 Task: Display the All Missions for users activities in the "Digital Experience".
Action: Mouse moved to (1123, 80)
Screenshot: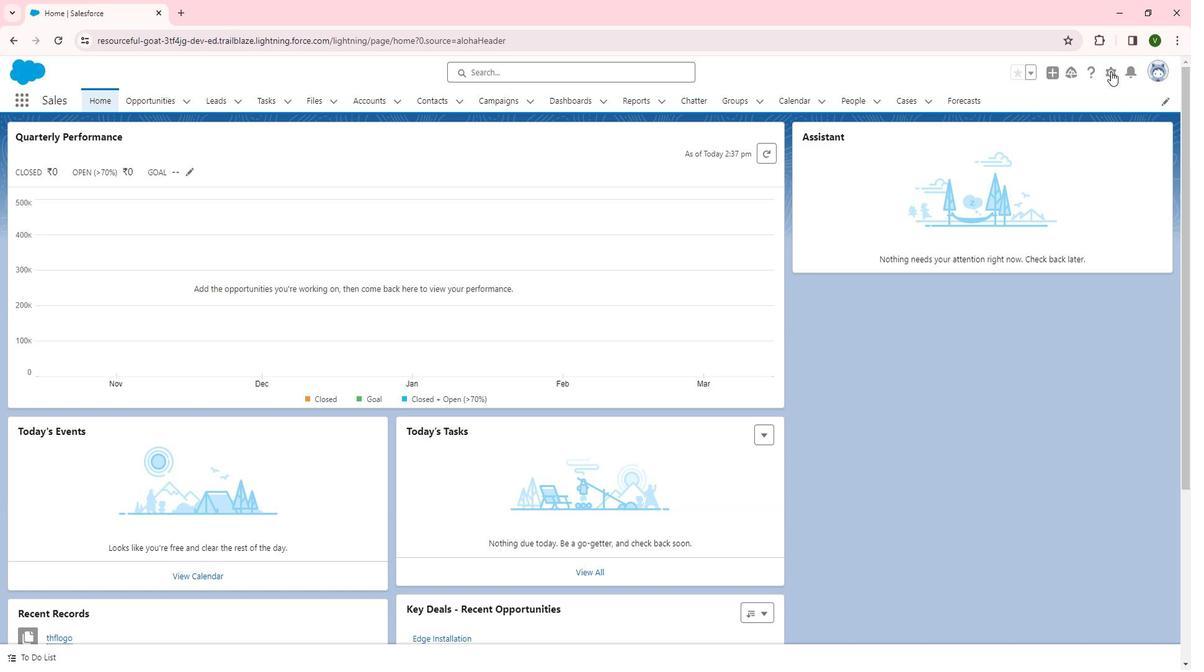 
Action: Mouse pressed left at (1123, 80)
Screenshot: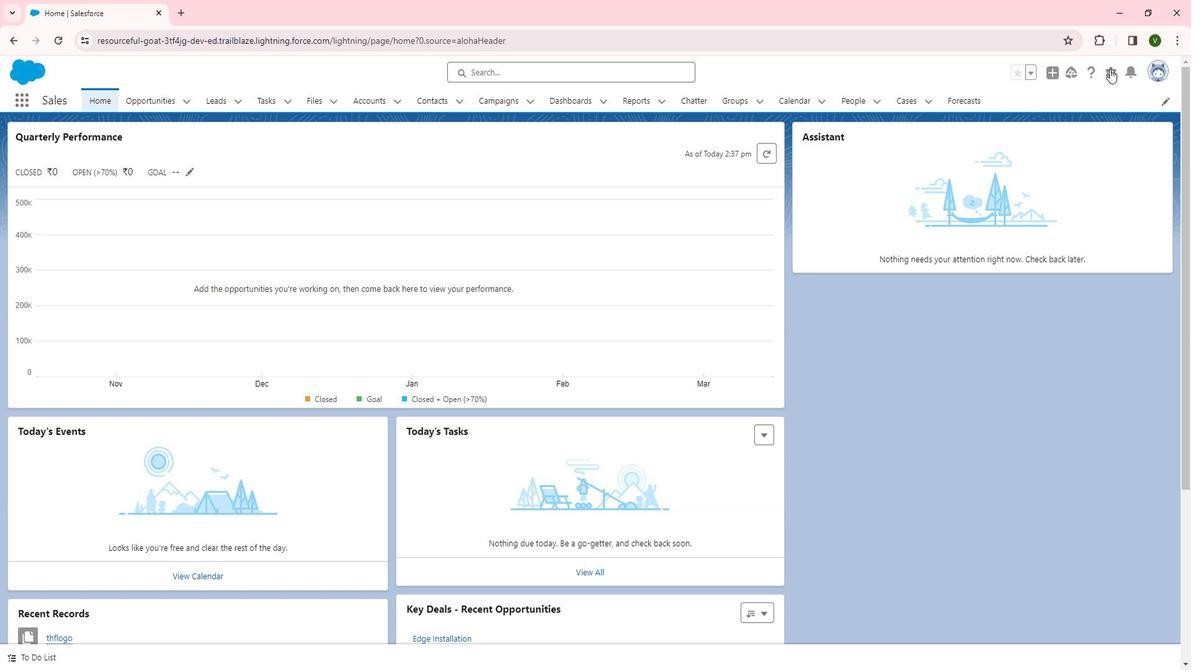 
Action: Mouse moved to (1080, 121)
Screenshot: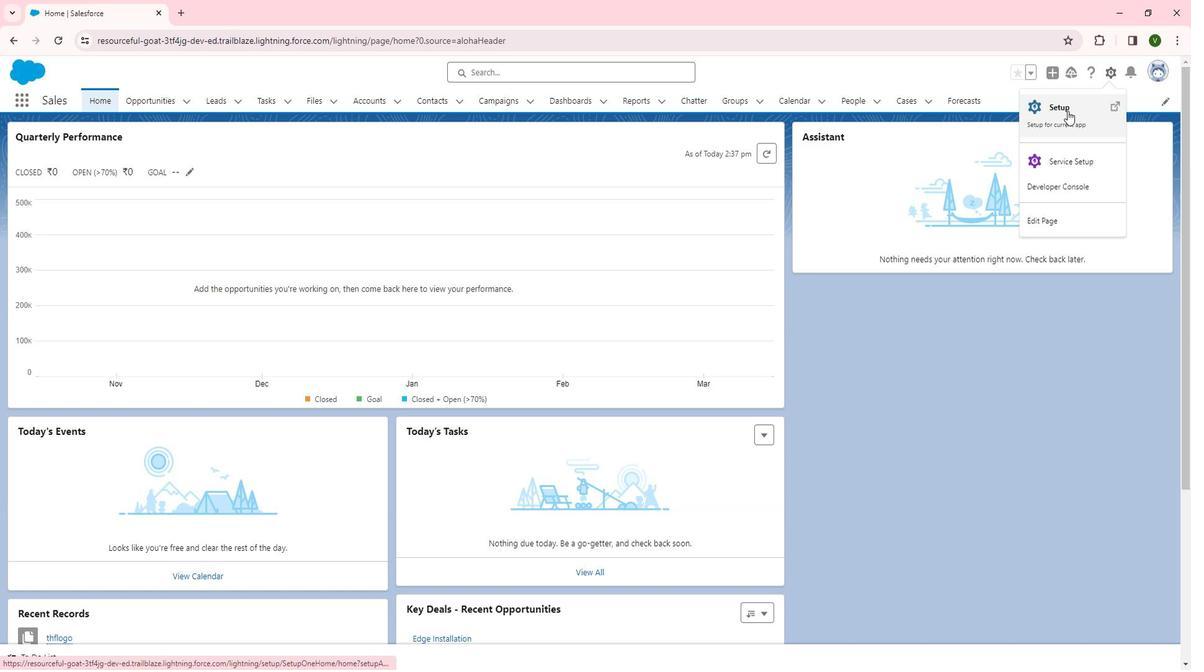 
Action: Mouse pressed left at (1080, 121)
Screenshot: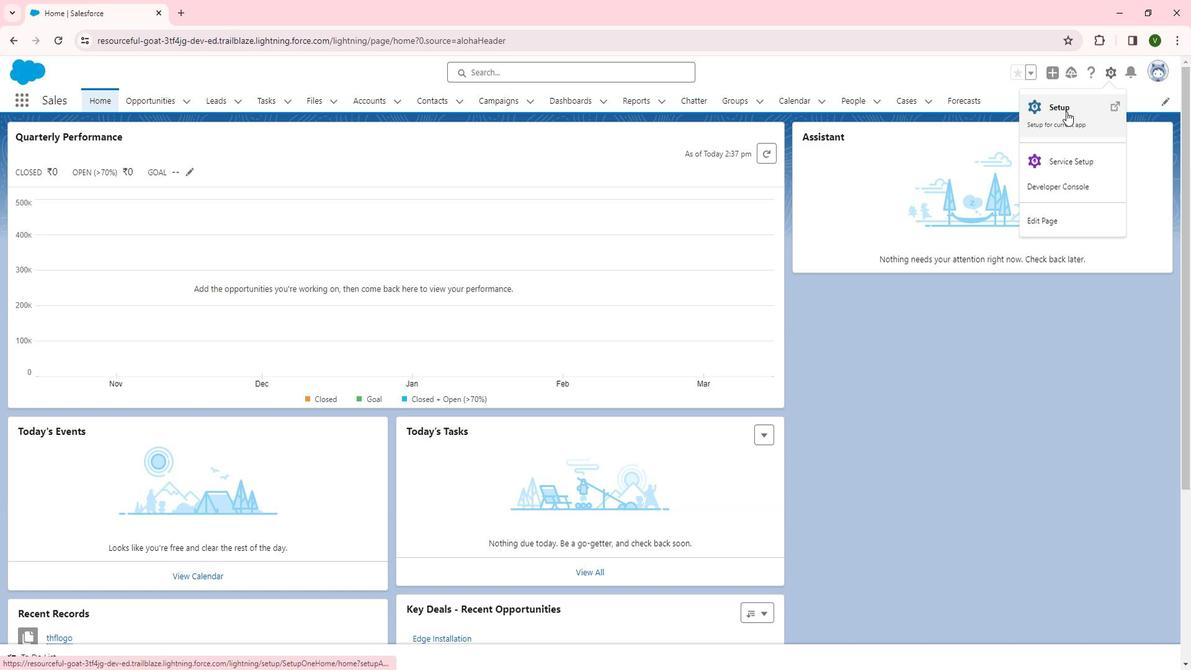 
Action: Mouse moved to (76, 398)
Screenshot: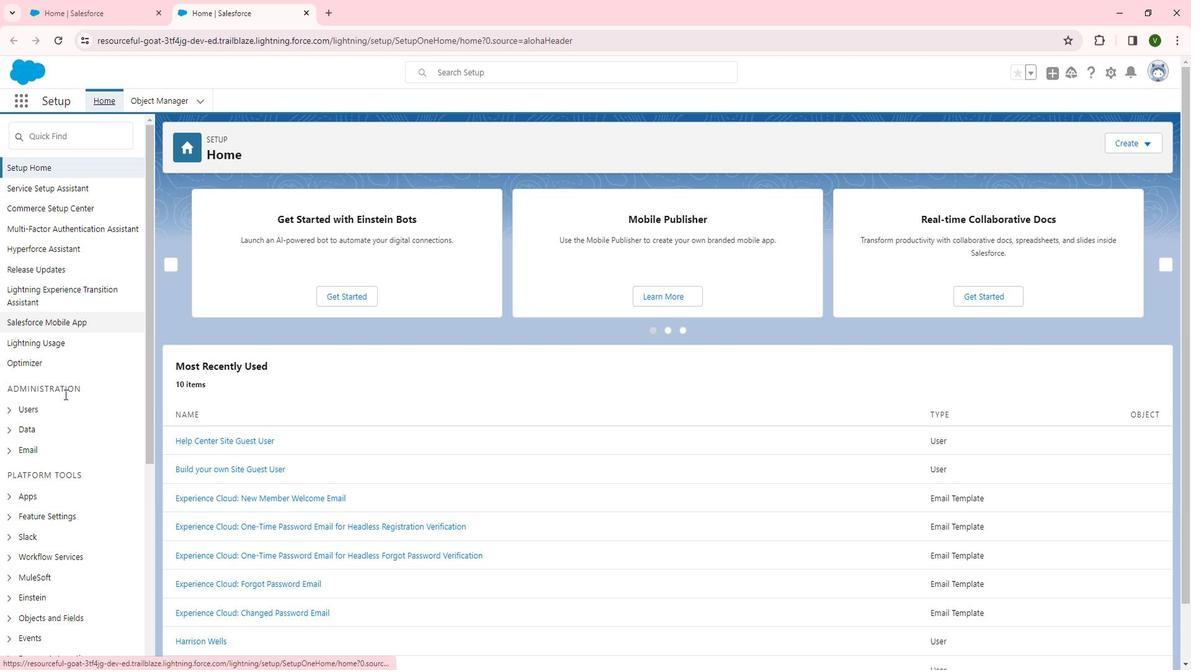 
Action: Mouse scrolled (76, 398) with delta (0, 0)
Screenshot: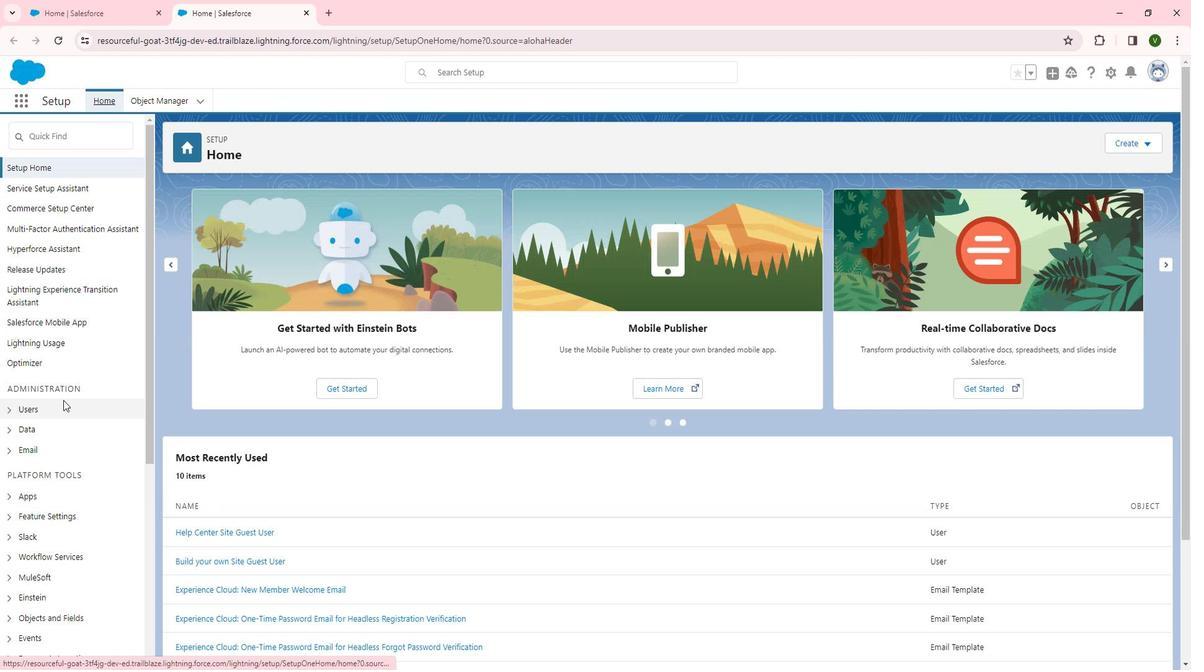 
Action: Mouse scrolled (76, 398) with delta (0, 0)
Screenshot: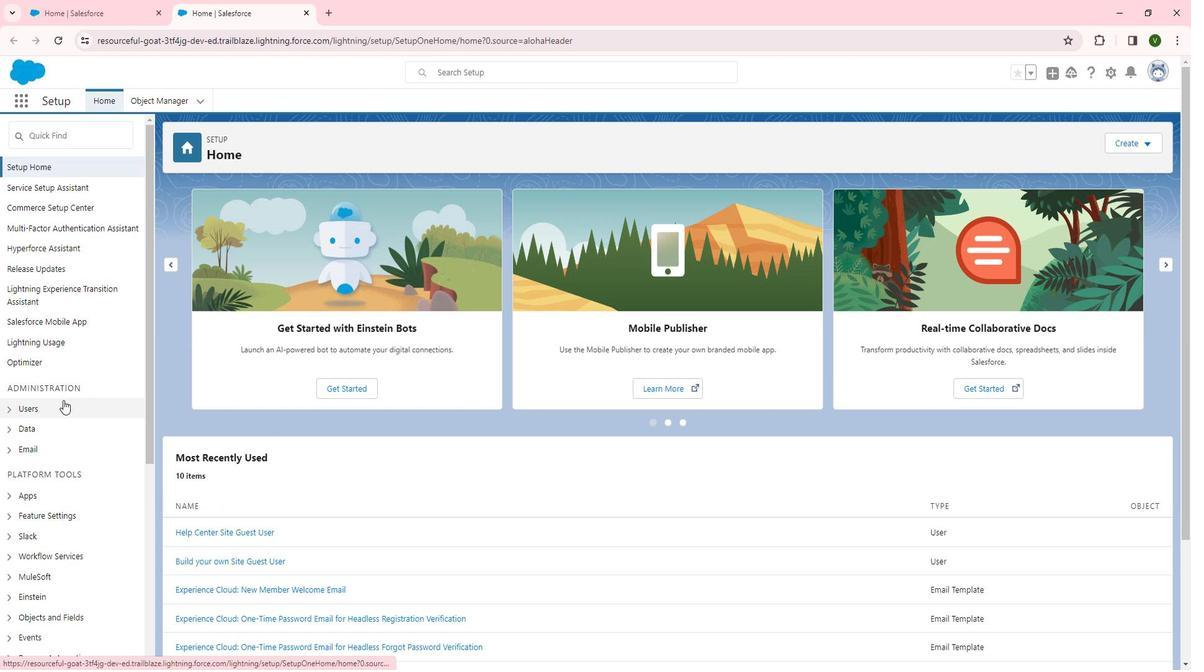 
Action: Mouse moved to (26, 384)
Screenshot: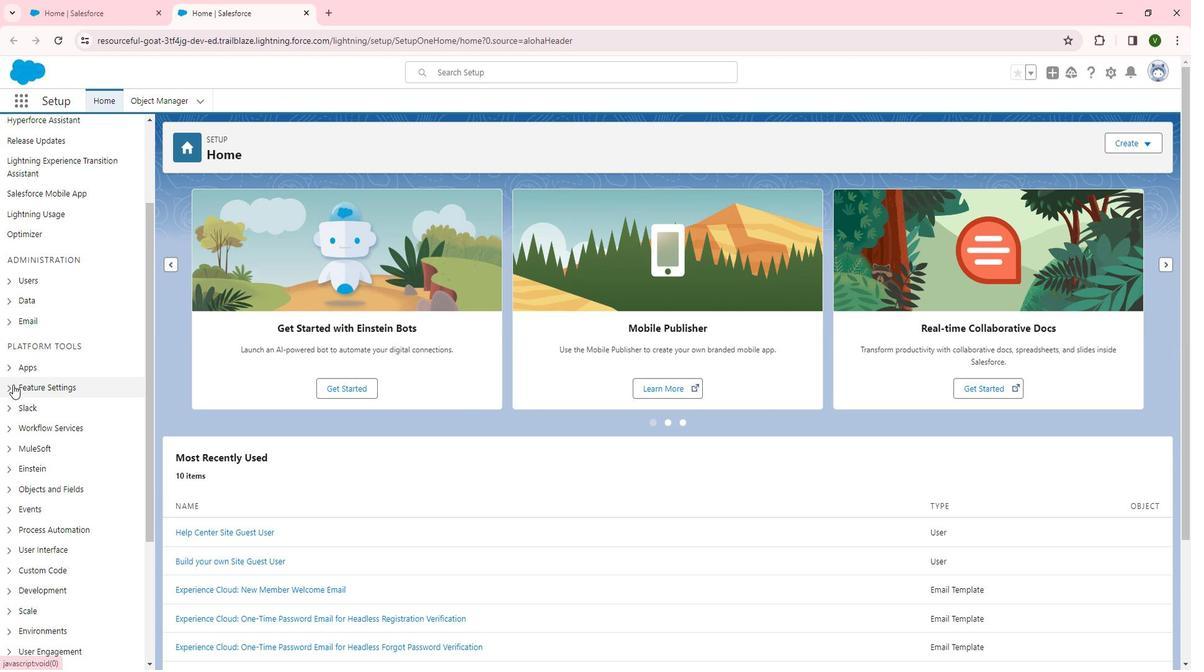 
Action: Mouse pressed left at (26, 384)
Screenshot: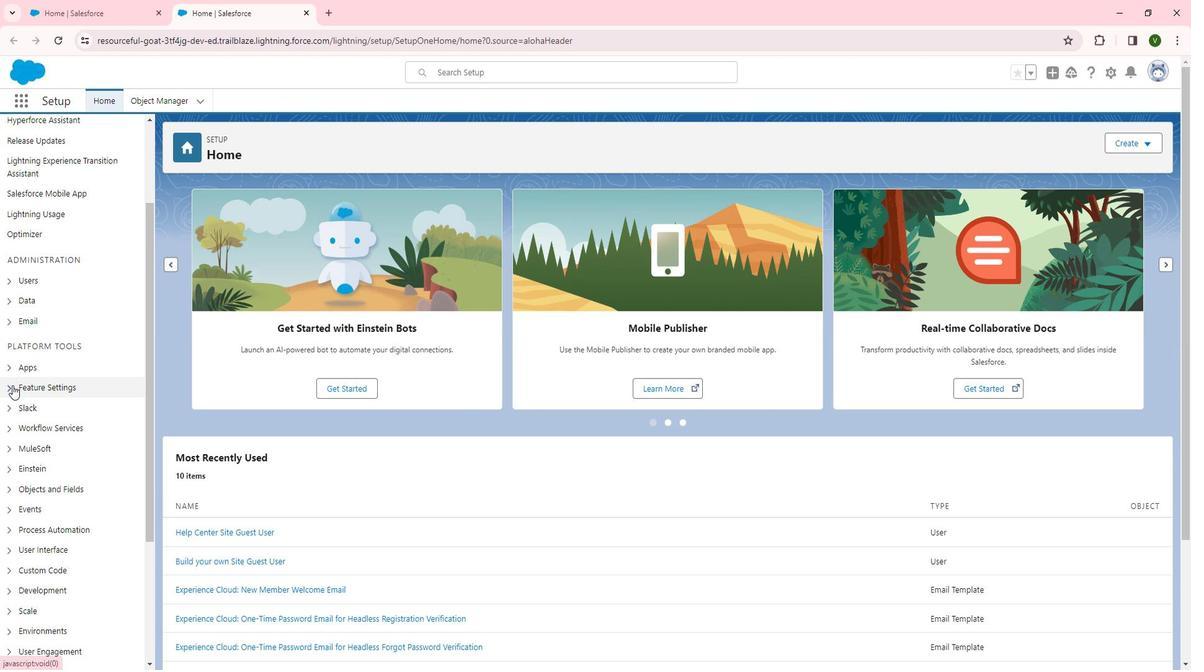 
Action: Mouse moved to (75, 482)
Screenshot: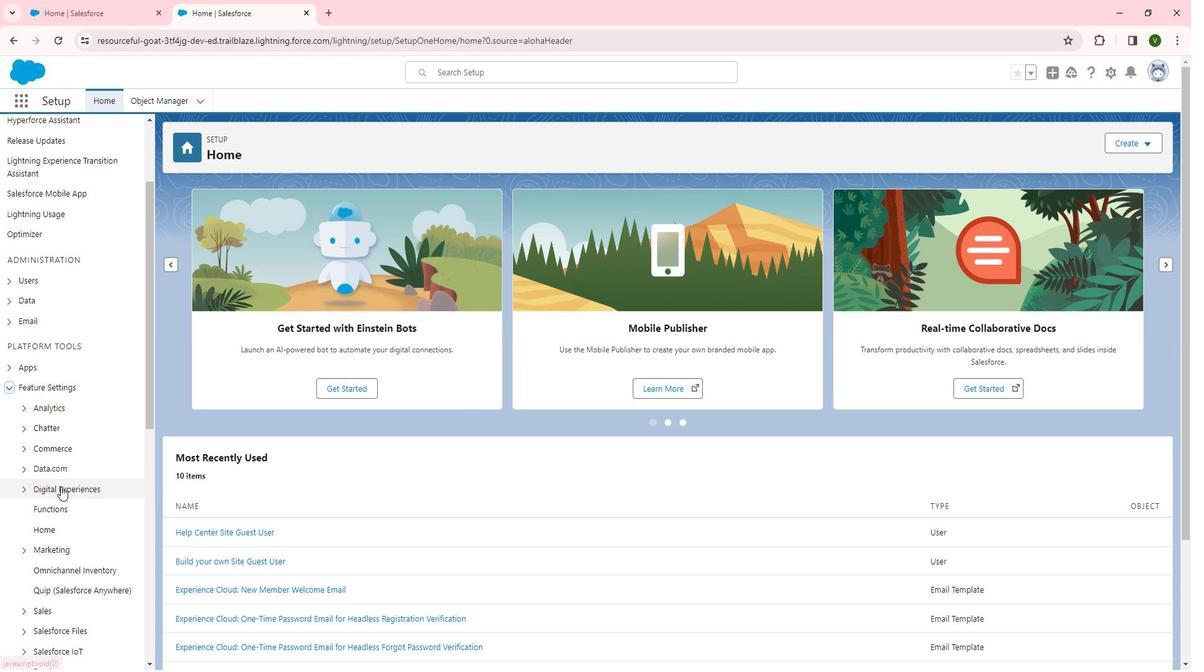 
Action: Mouse pressed left at (75, 482)
Screenshot: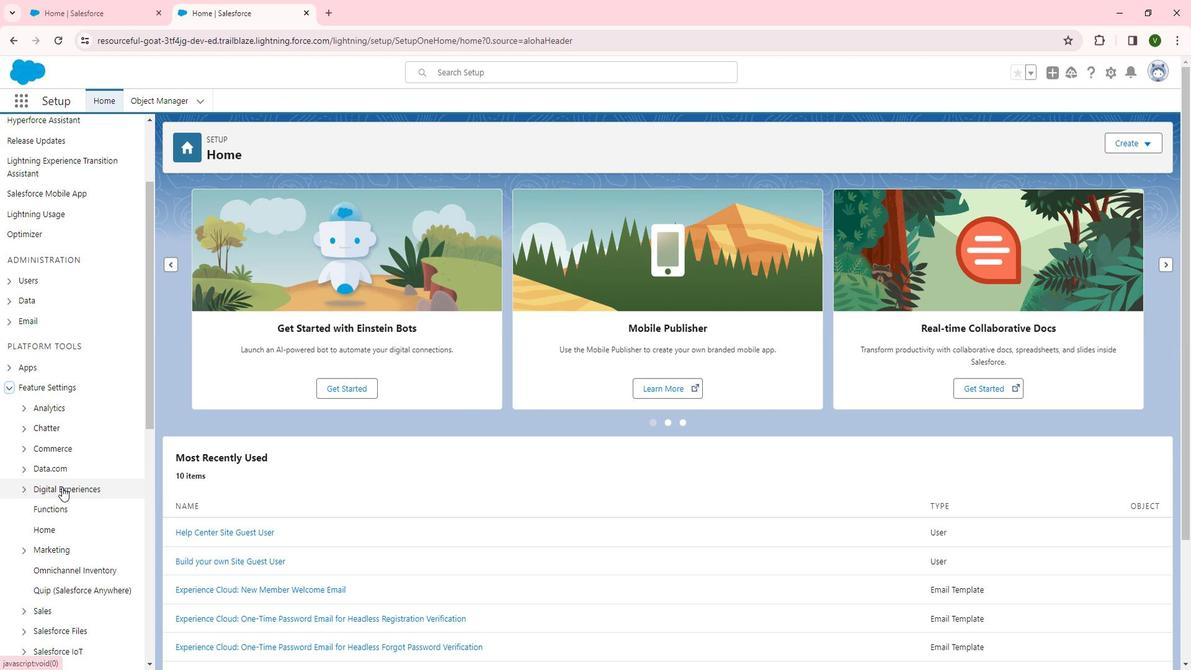 
Action: Mouse moved to (80, 480)
Screenshot: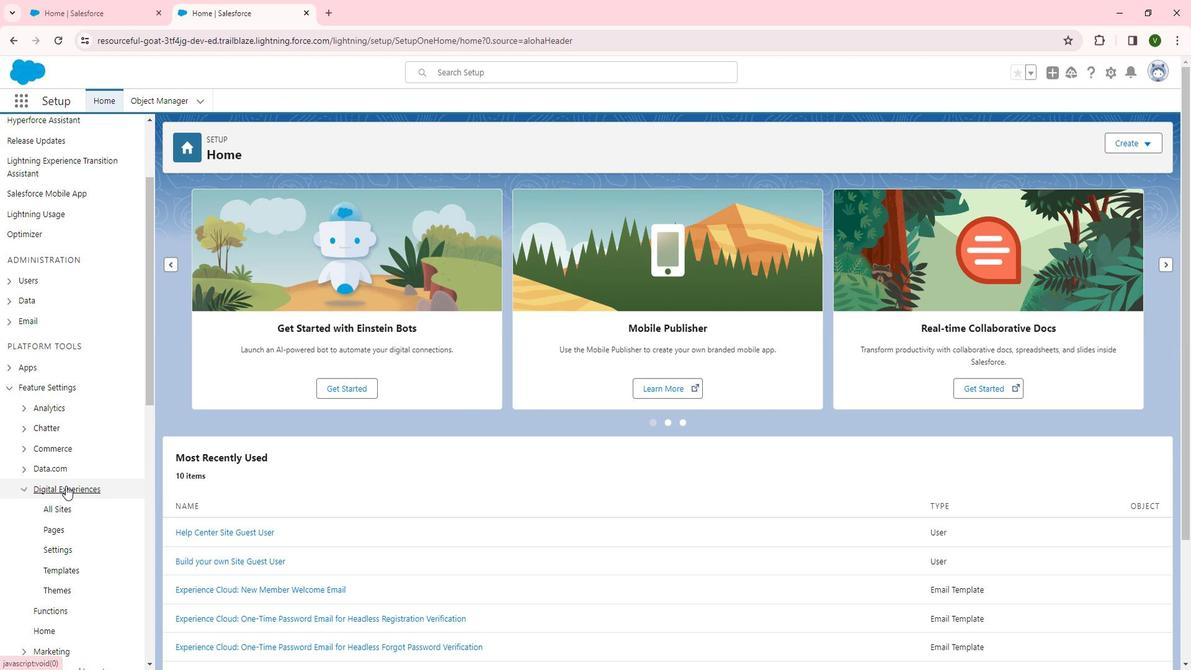 
Action: Mouse scrolled (80, 479) with delta (0, 0)
Screenshot: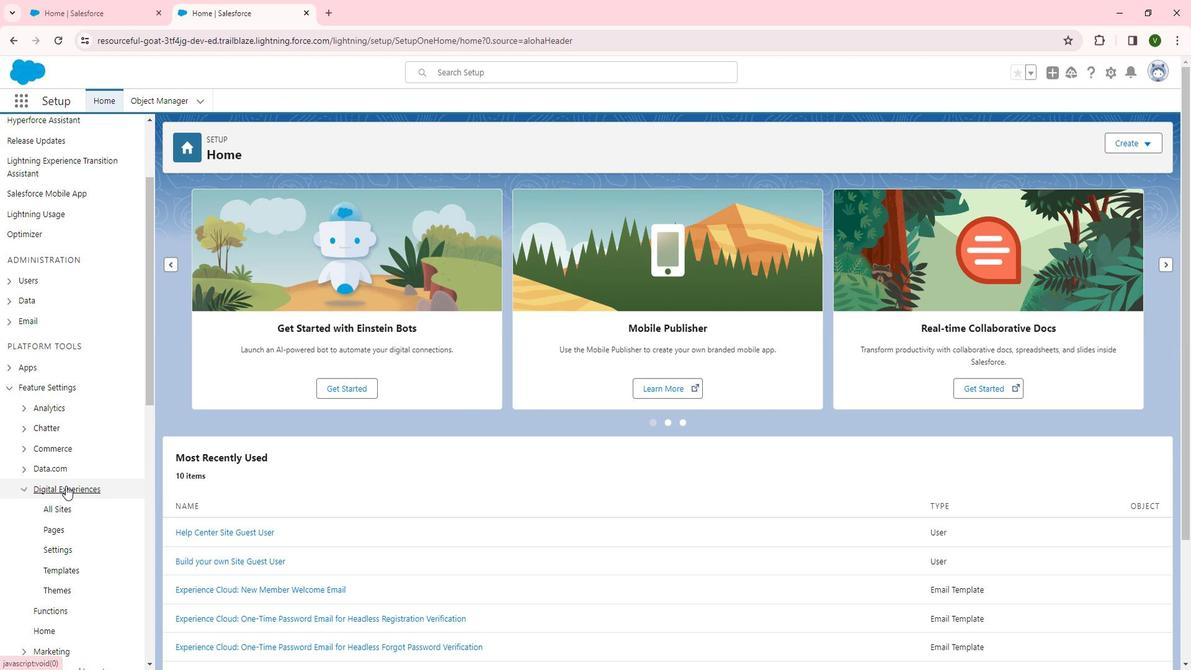
Action: Mouse moved to (80, 479)
Screenshot: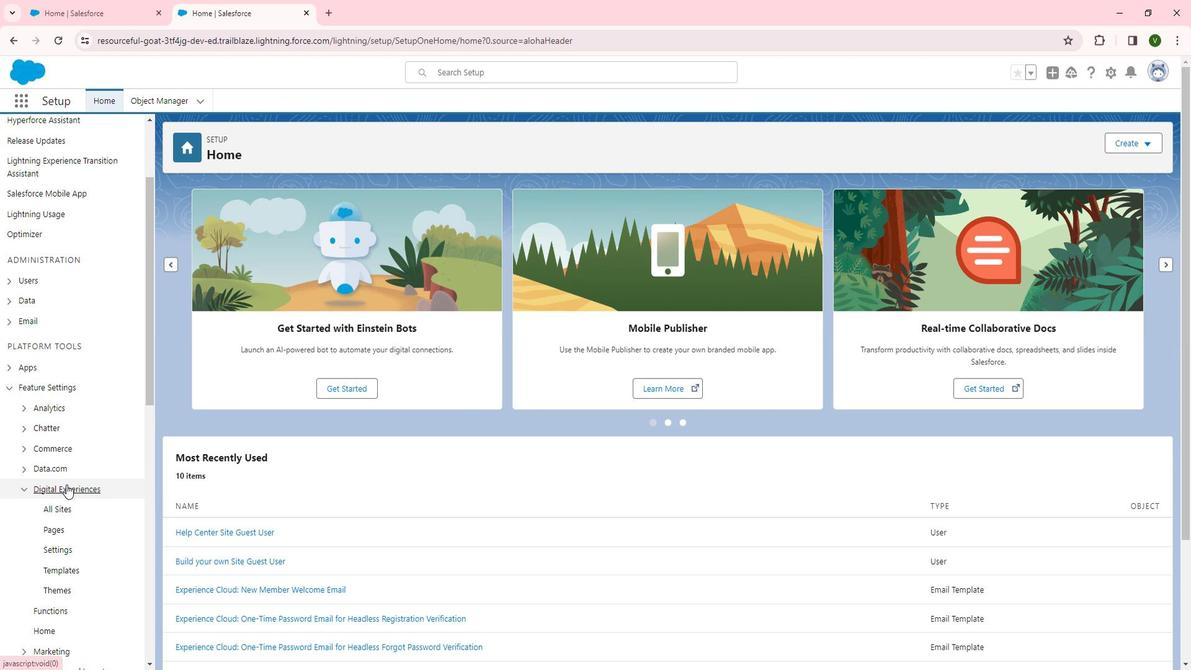 
Action: Mouse scrolled (80, 478) with delta (0, 0)
Screenshot: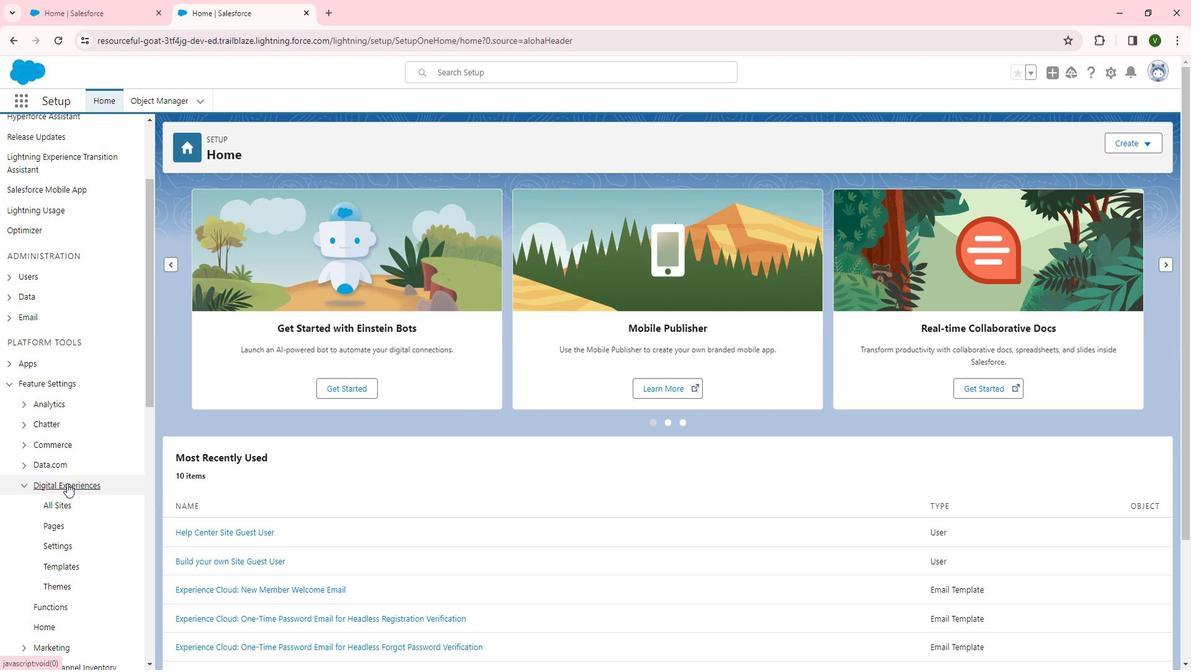 
Action: Mouse moved to (75, 379)
Screenshot: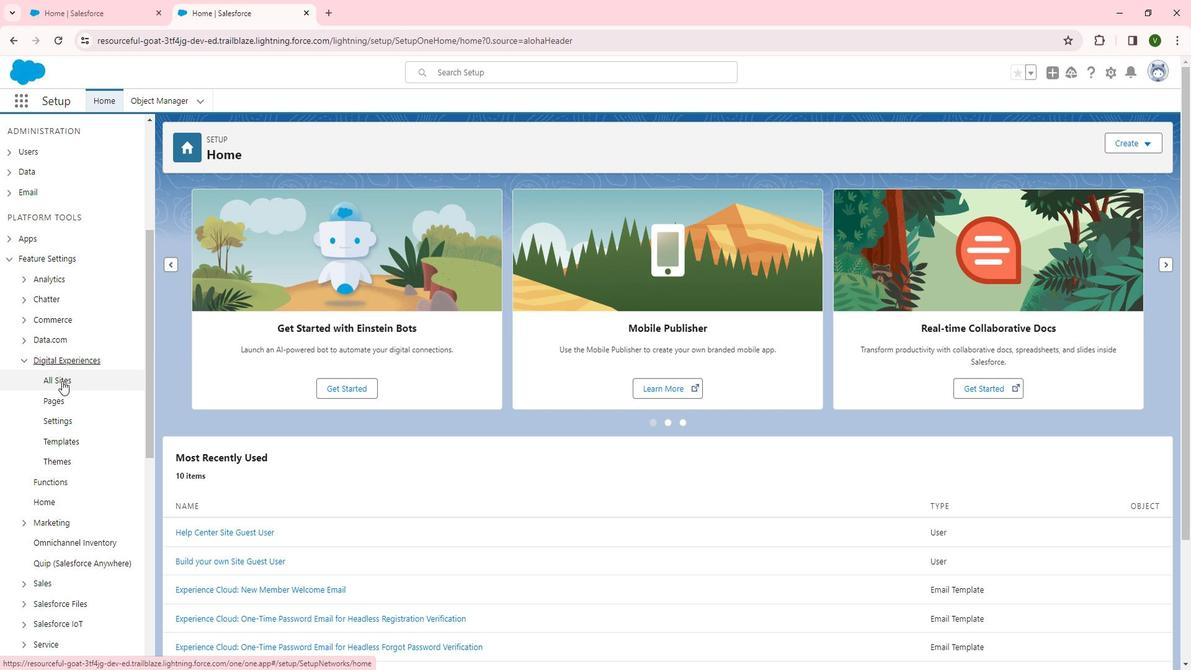 
Action: Mouse pressed left at (75, 379)
Screenshot: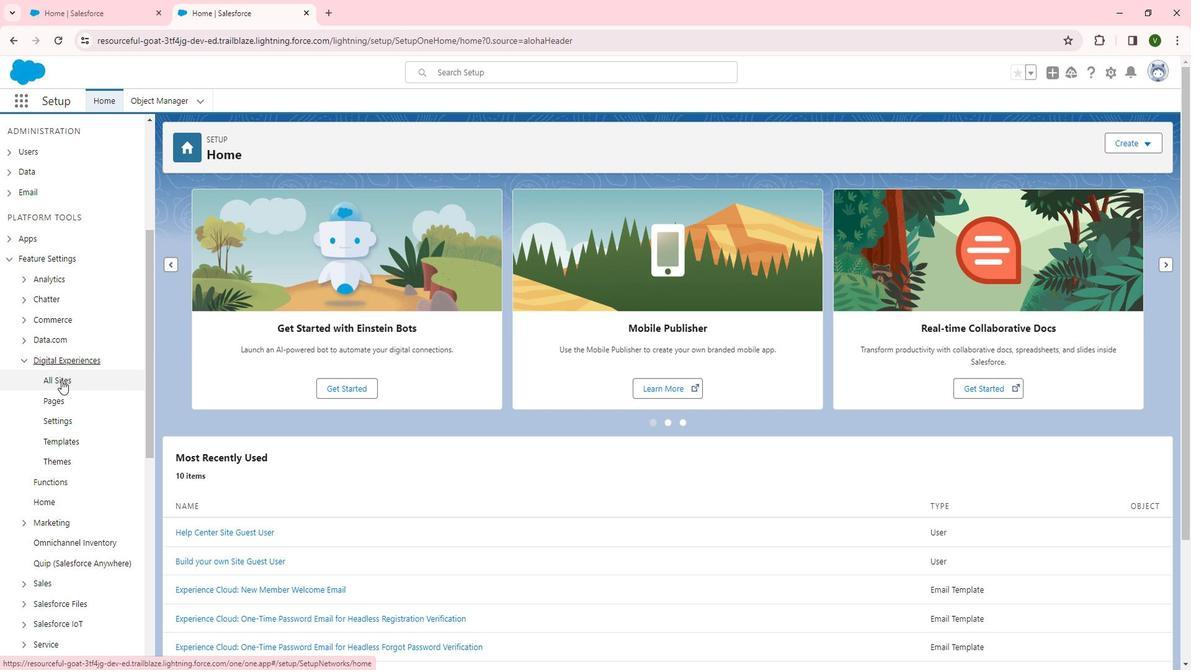 
Action: Mouse moved to (215, 331)
Screenshot: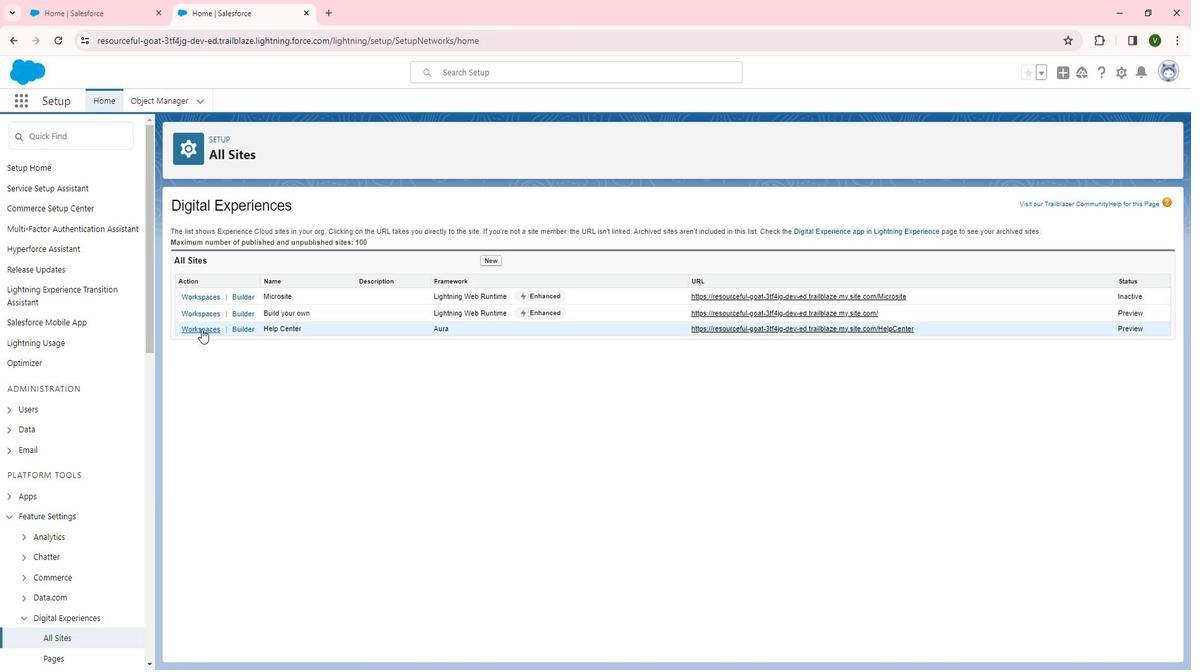 
Action: Mouse pressed left at (215, 331)
Screenshot: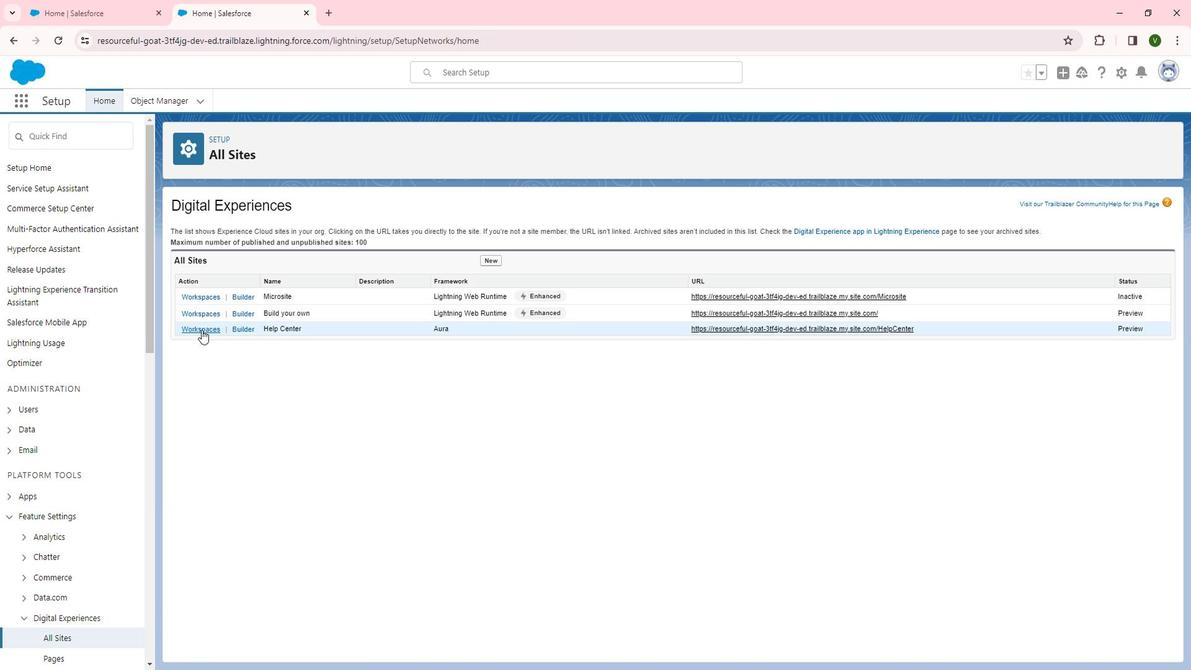 
Action: Mouse moved to (150, 435)
Screenshot: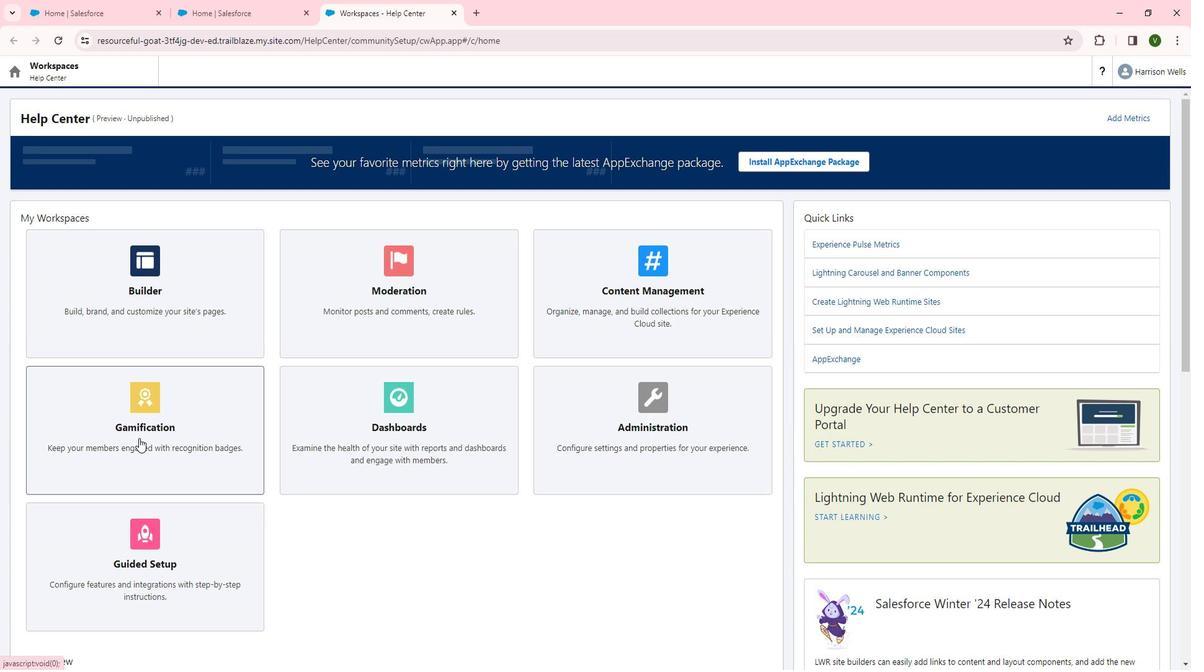 
Action: Mouse pressed left at (150, 435)
Screenshot: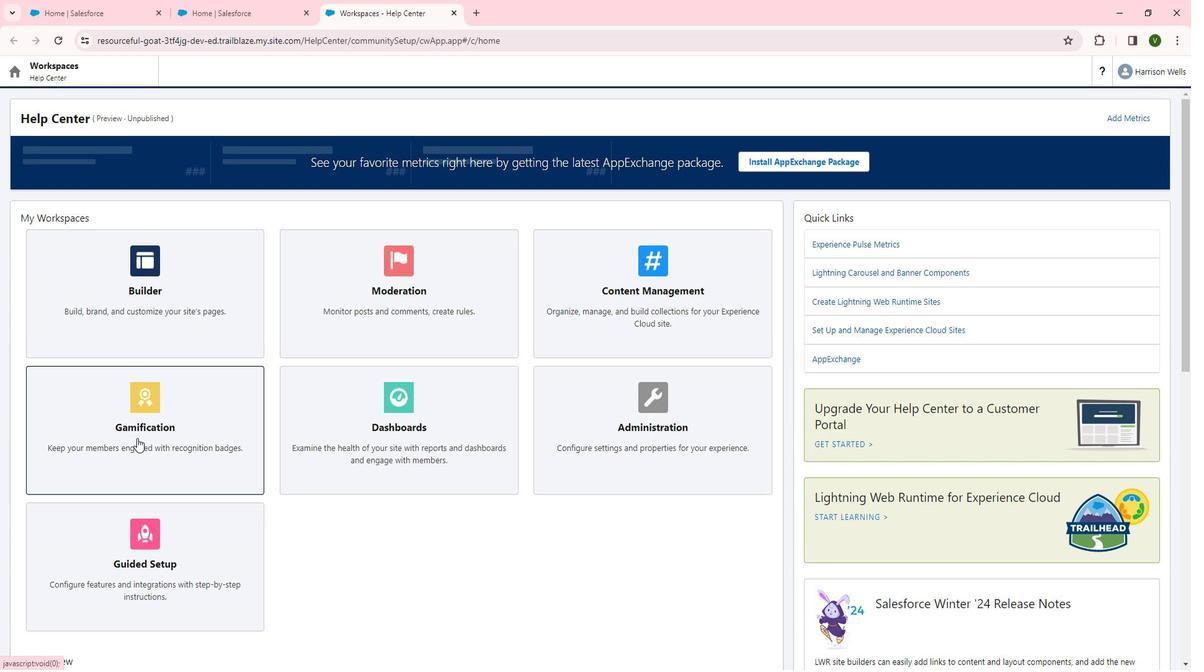 
Action: Mouse moved to (62, 130)
Screenshot: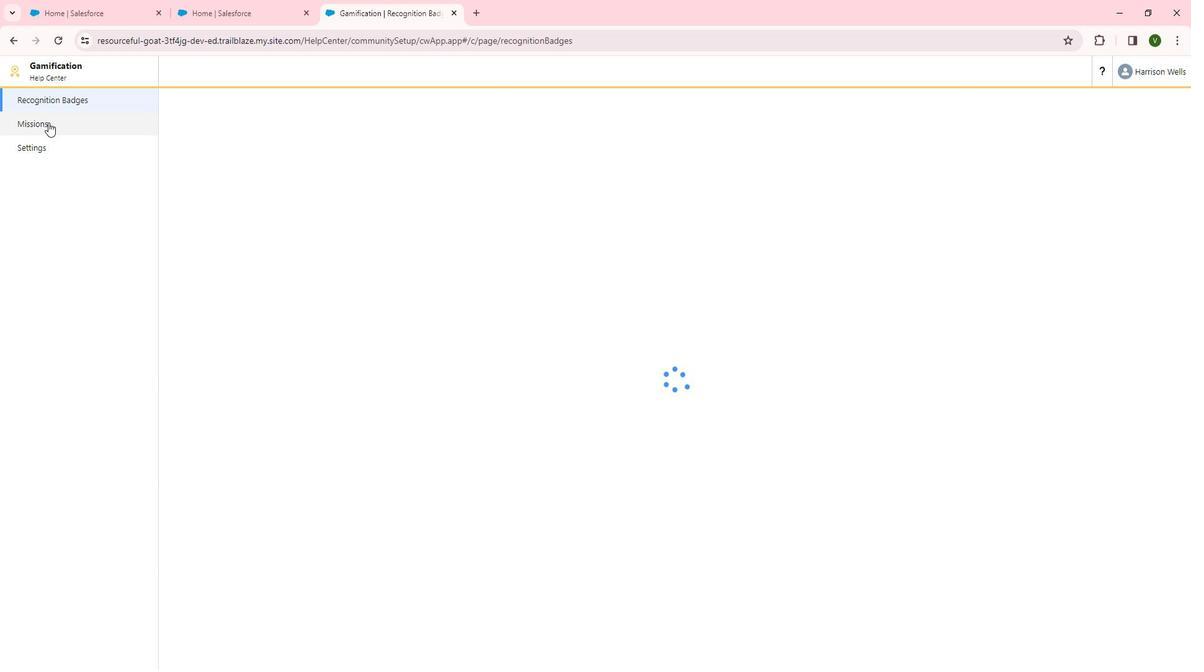 
Action: Mouse pressed left at (62, 130)
Screenshot: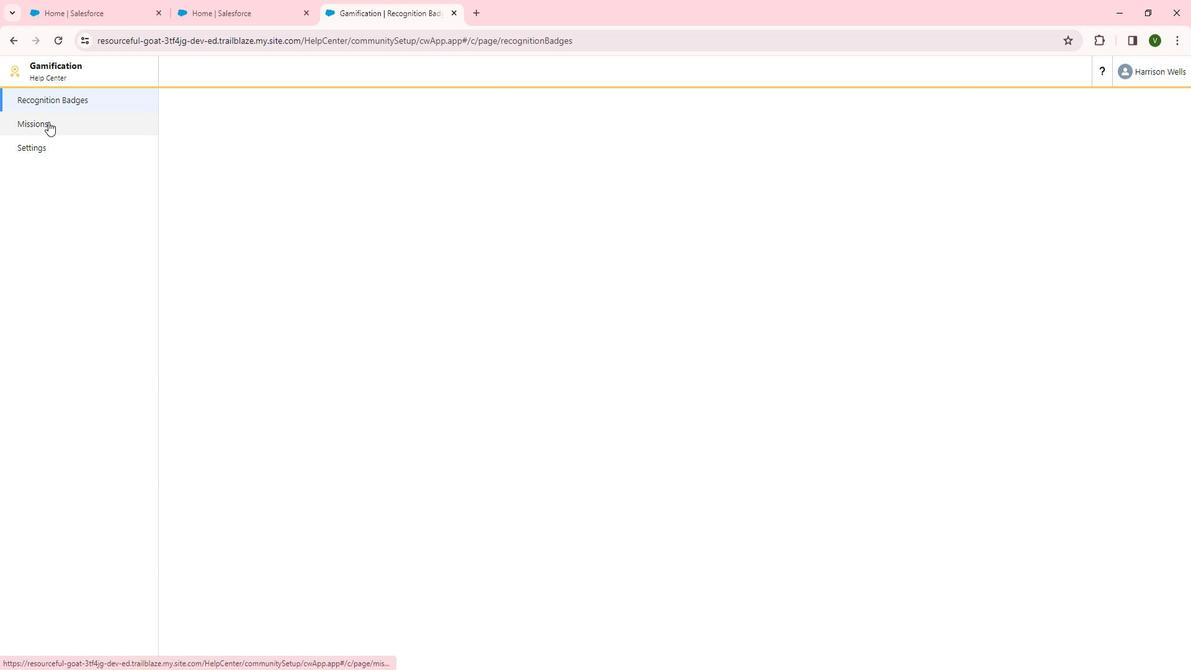 
Action: Mouse moved to (628, 269)
Screenshot: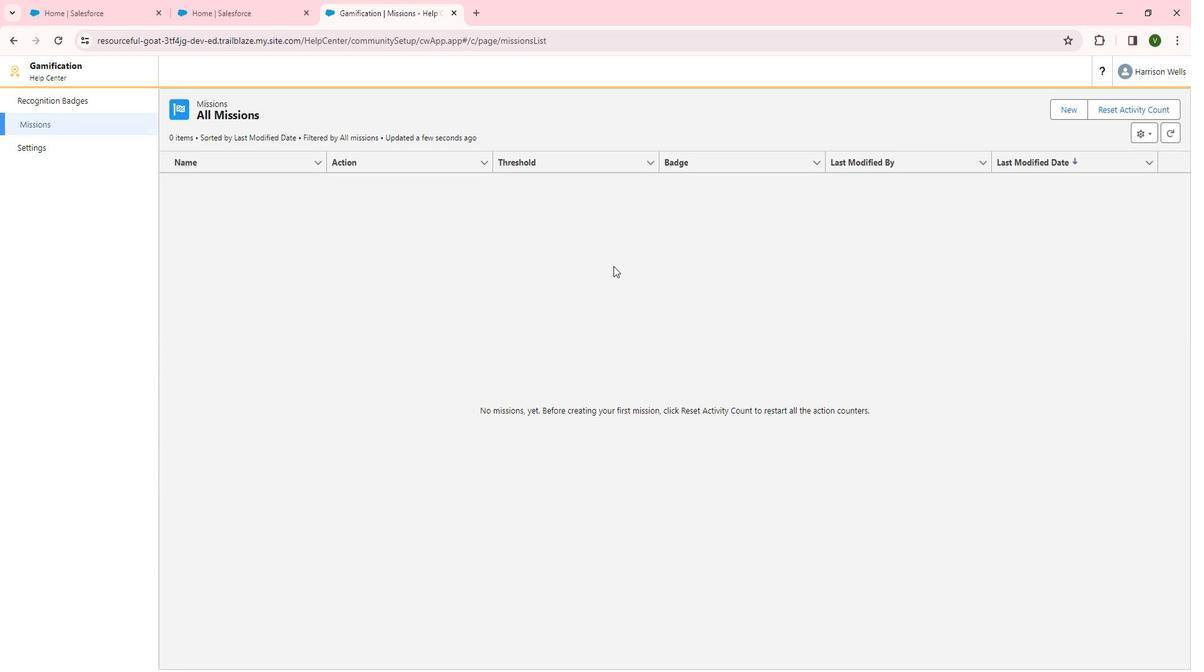 
